 Task: Create a due date automation trigger when advanced on, on the monday of the week before a card is due add fields without custom field "Resume" set to a date not in this week at 11:00 AM.
Action: Mouse moved to (924, 69)
Screenshot: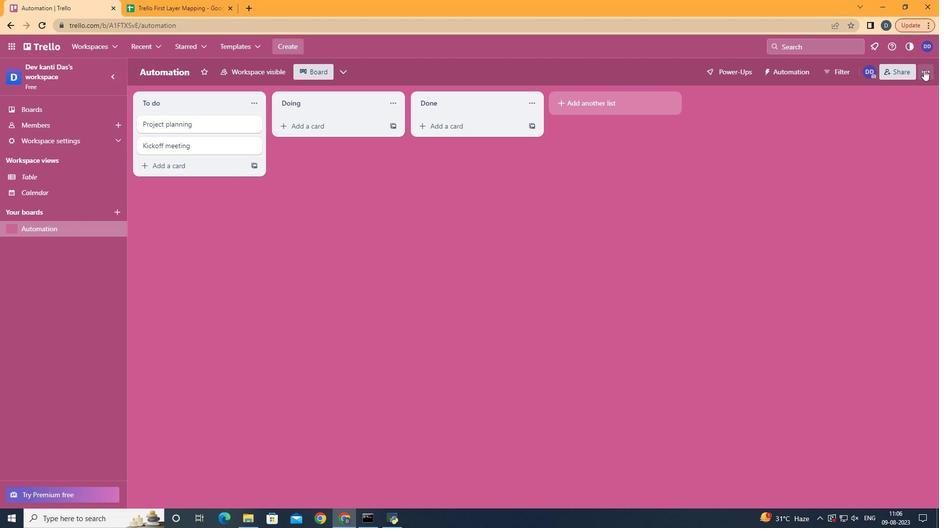 
Action: Mouse pressed left at (924, 69)
Screenshot: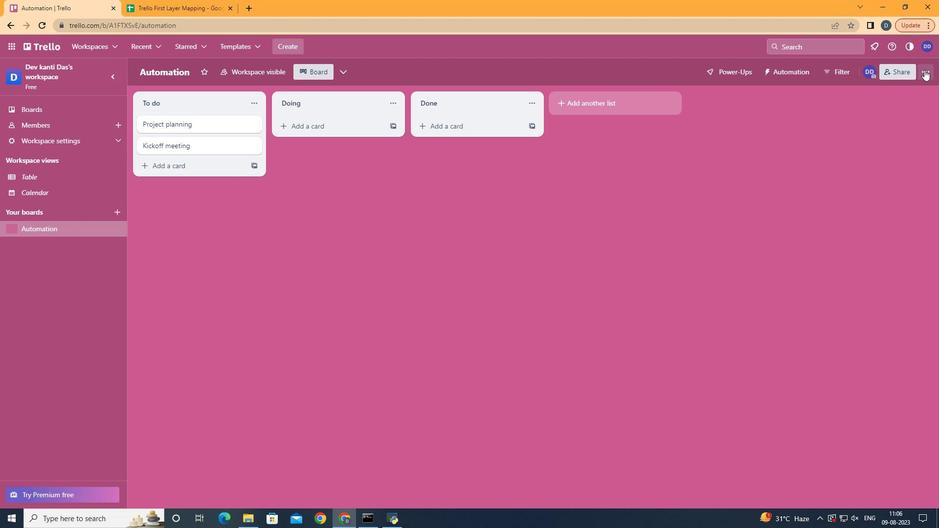 
Action: Mouse moved to (848, 222)
Screenshot: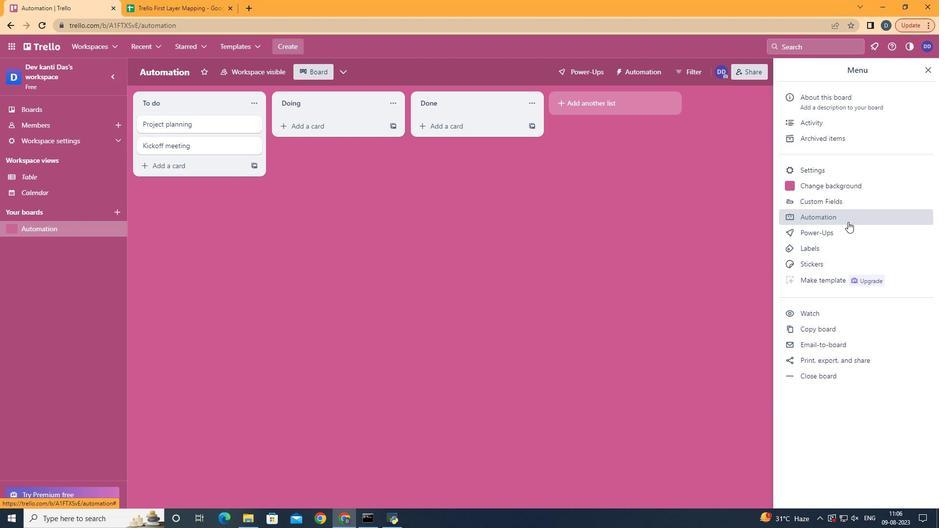 
Action: Mouse pressed left at (848, 222)
Screenshot: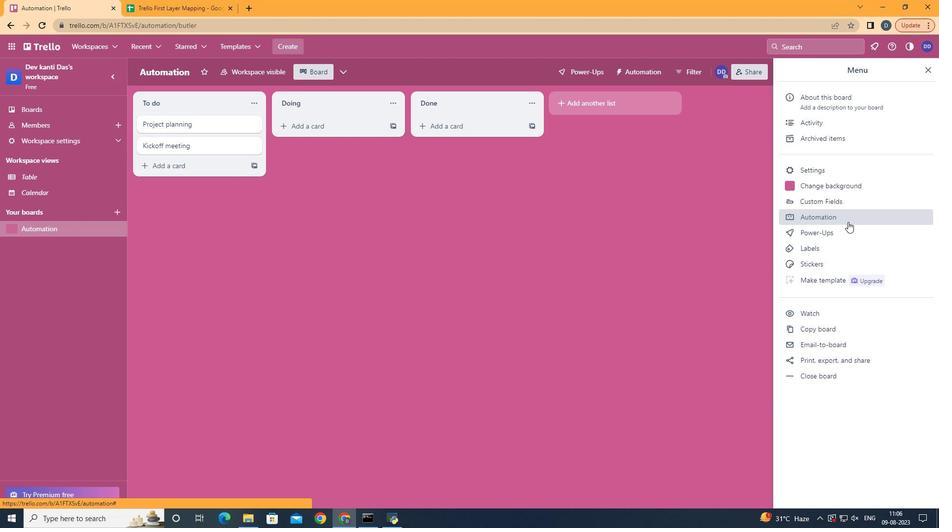 
Action: Mouse moved to (175, 190)
Screenshot: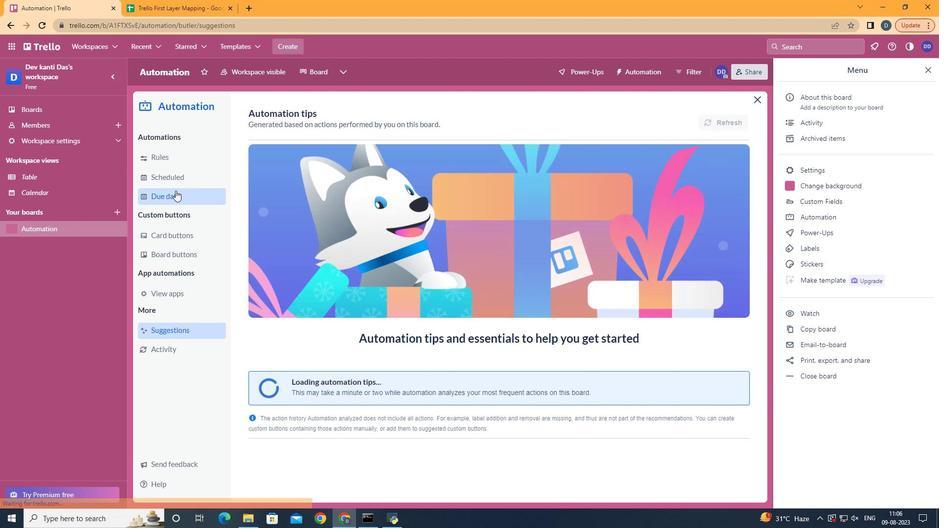 
Action: Mouse pressed left at (175, 190)
Screenshot: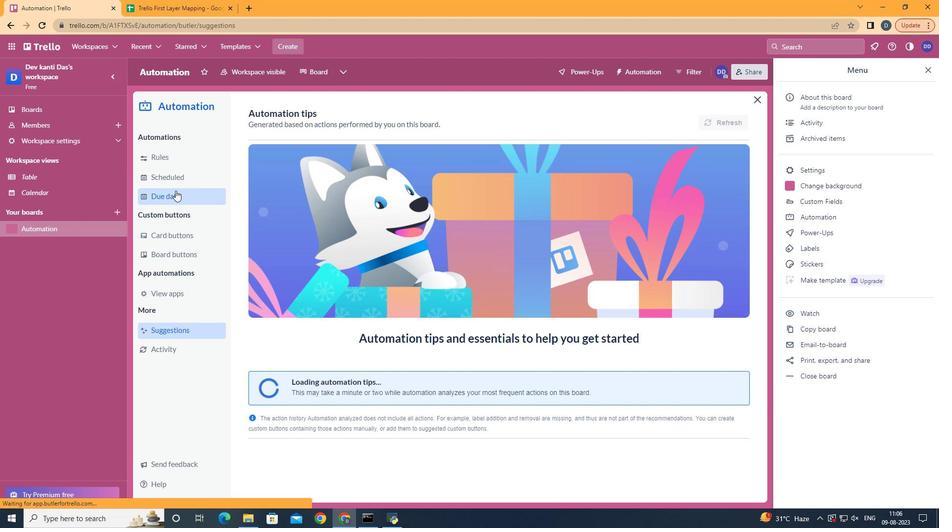 
Action: Mouse moved to (686, 116)
Screenshot: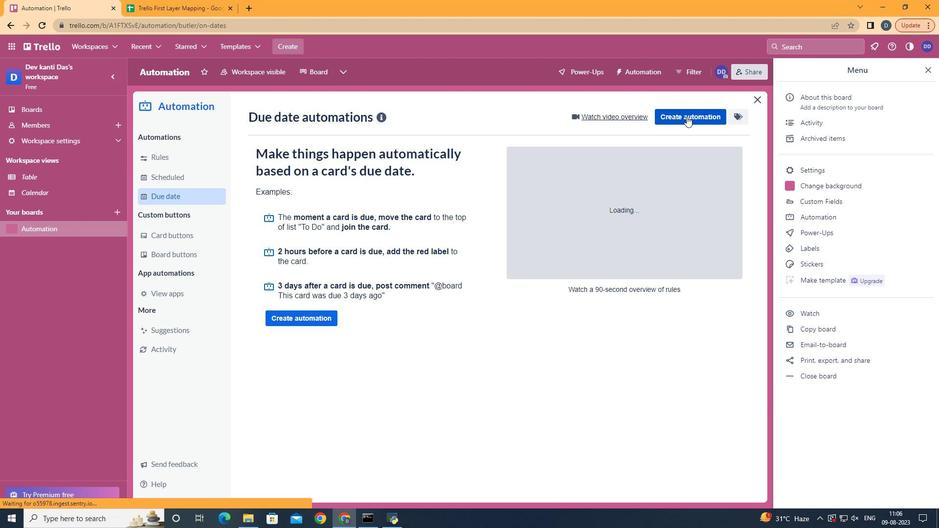 
Action: Mouse pressed left at (686, 116)
Screenshot: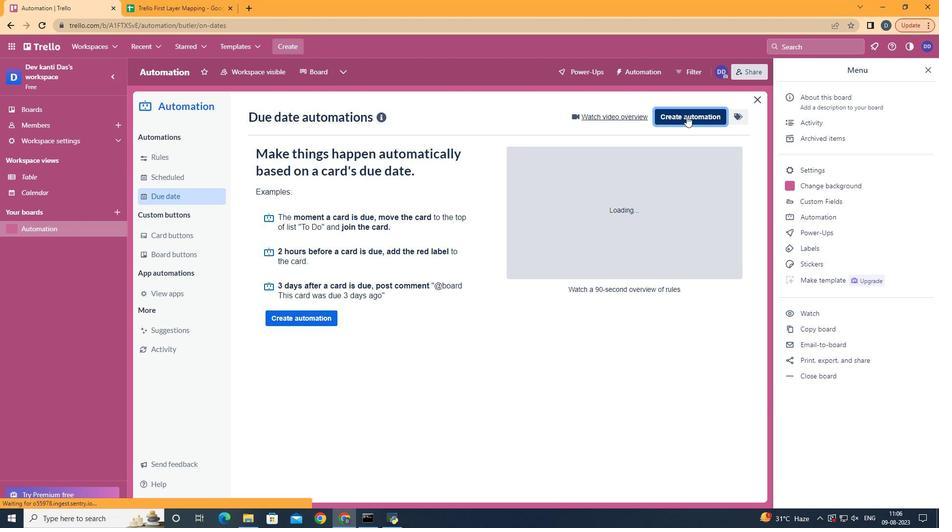 
Action: Mouse moved to (456, 205)
Screenshot: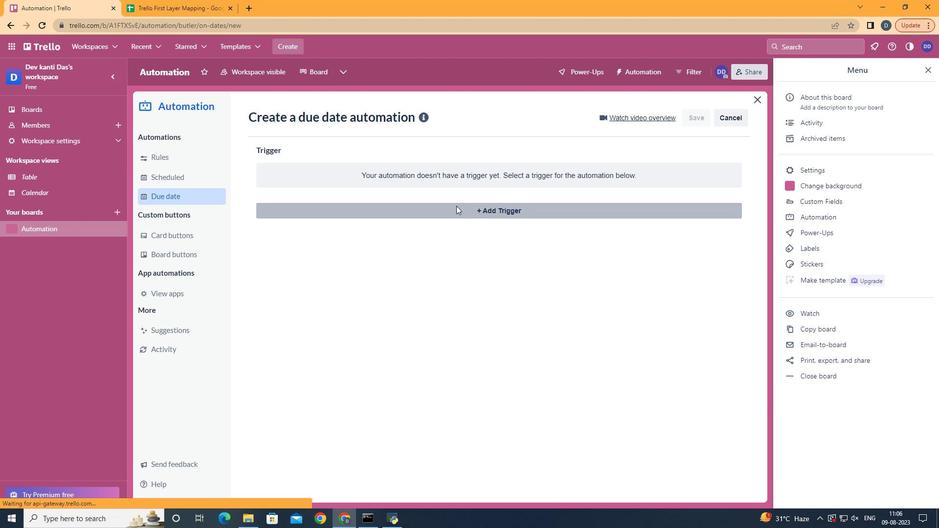 
Action: Mouse pressed left at (456, 205)
Screenshot: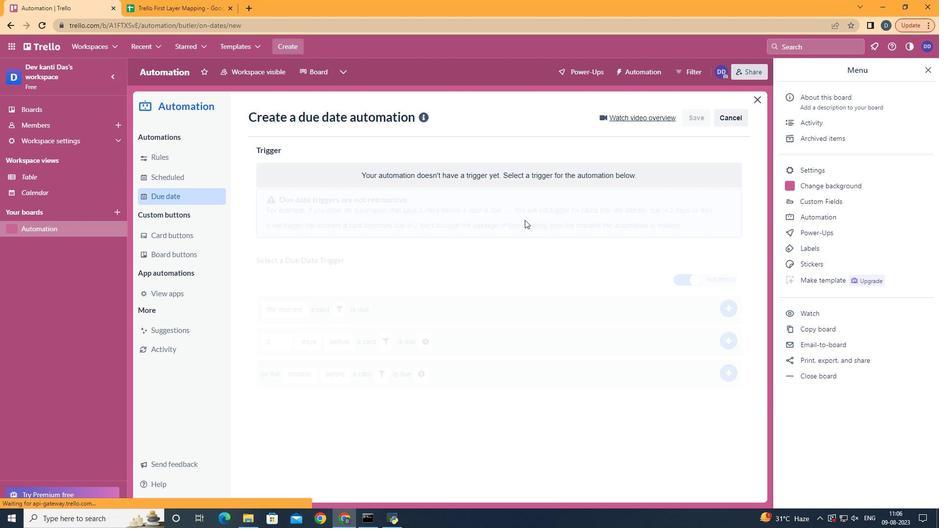 
Action: Mouse moved to (354, 470)
Screenshot: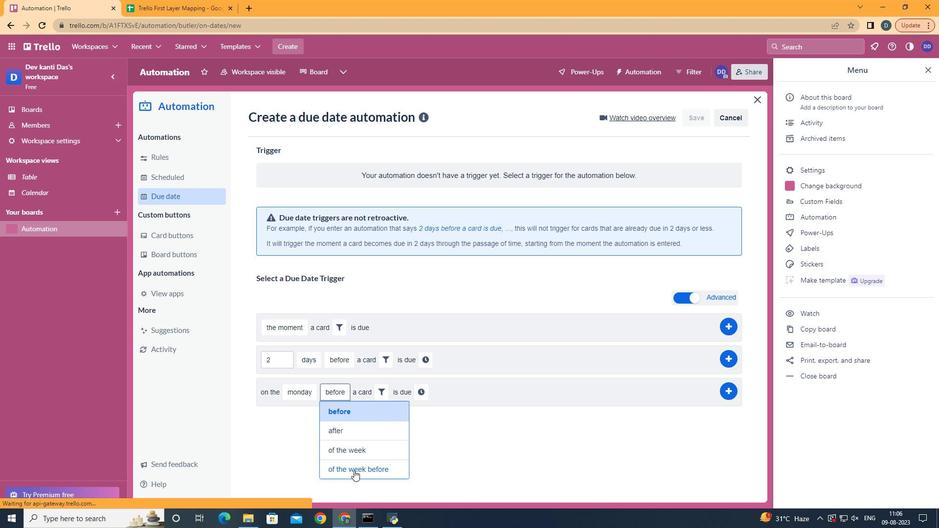 
Action: Mouse pressed left at (354, 470)
Screenshot: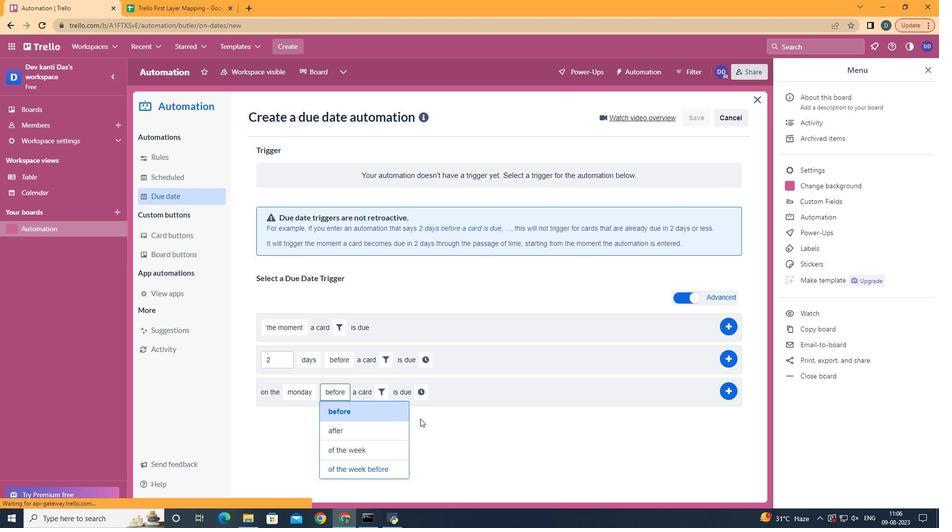 
Action: Mouse moved to (420, 395)
Screenshot: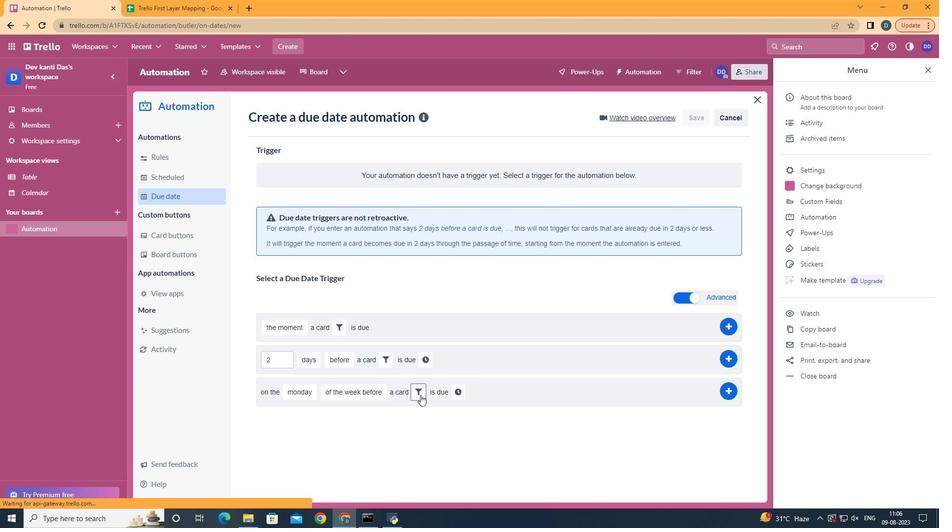 
Action: Mouse pressed left at (420, 395)
Screenshot: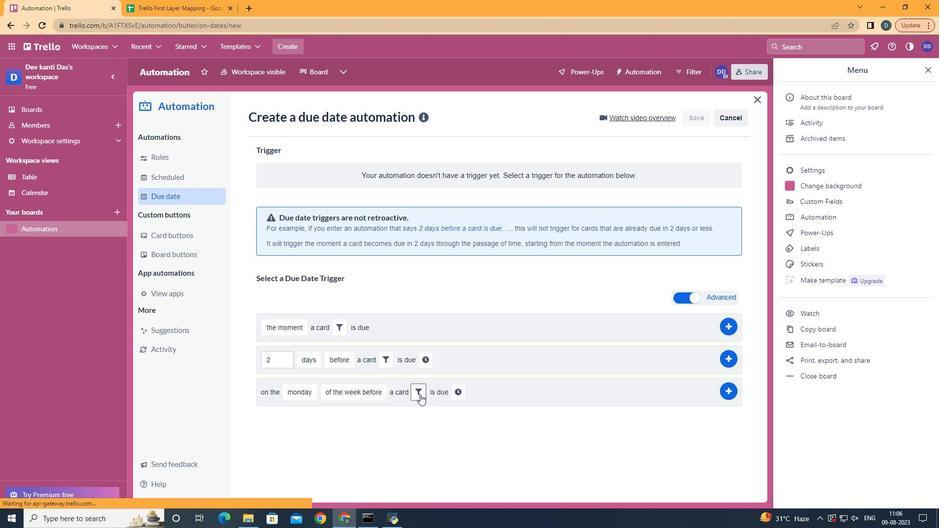 
Action: Mouse moved to (585, 421)
Screenshot: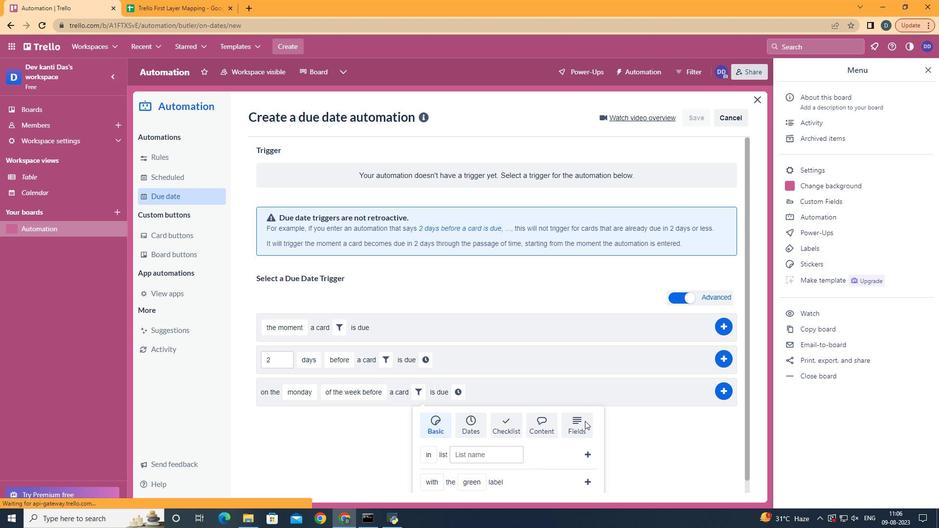 
Action: Mouse pressed left at (585, 421)
Screenshot: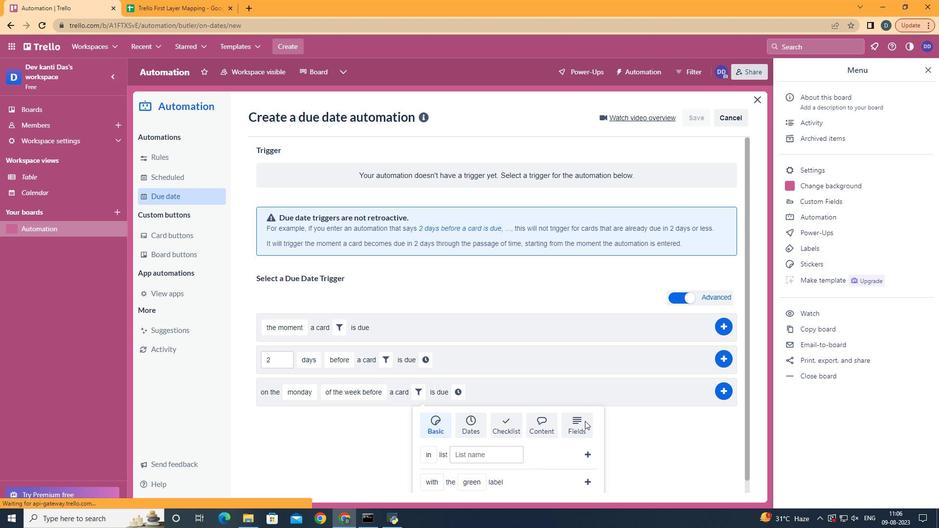 
Action: Mouse moved to (585, 421)
Screenshot: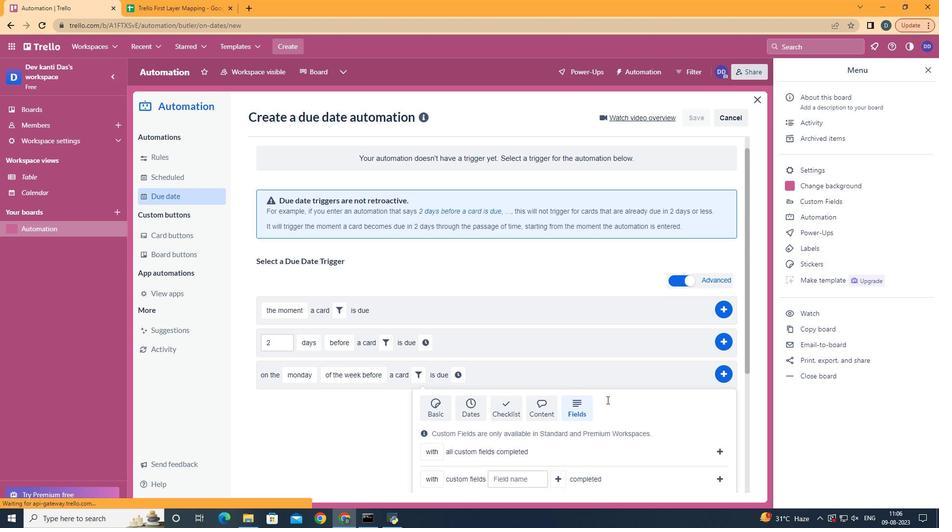 
Action: Mouse scrolled (585, 420) with delta (0, 0)
Screenshot: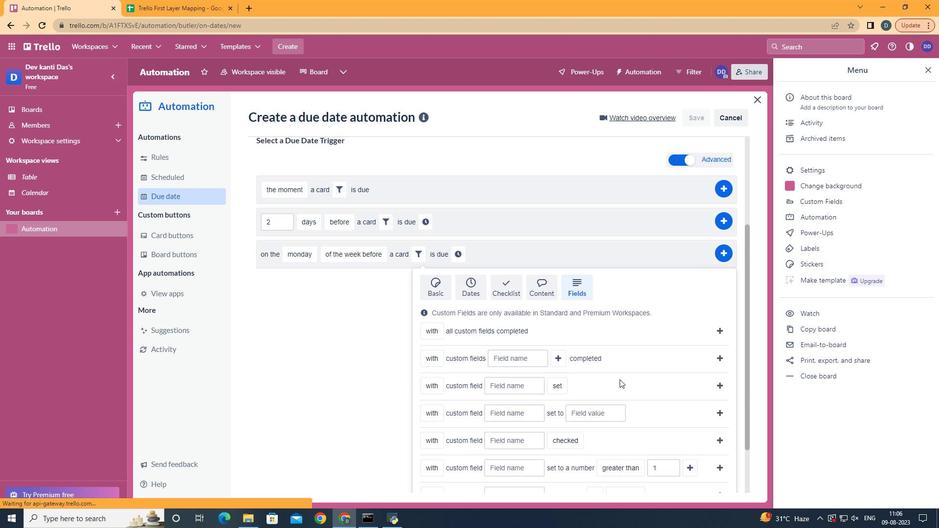 
Action: Mouse scrolled (585, 420) with delta (0, 0)
Screenshot: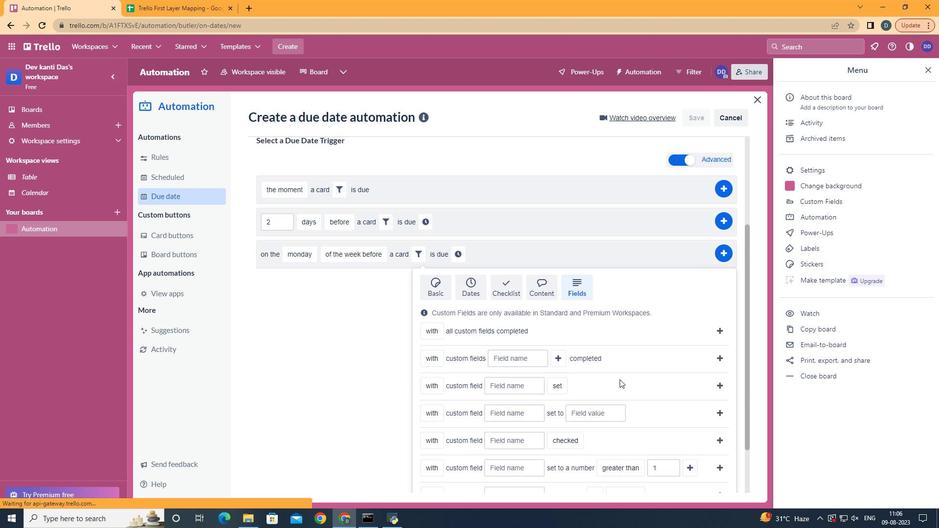 
Action: Mouse scrolled (585, 420) with delta (0, 0)
Screenshot: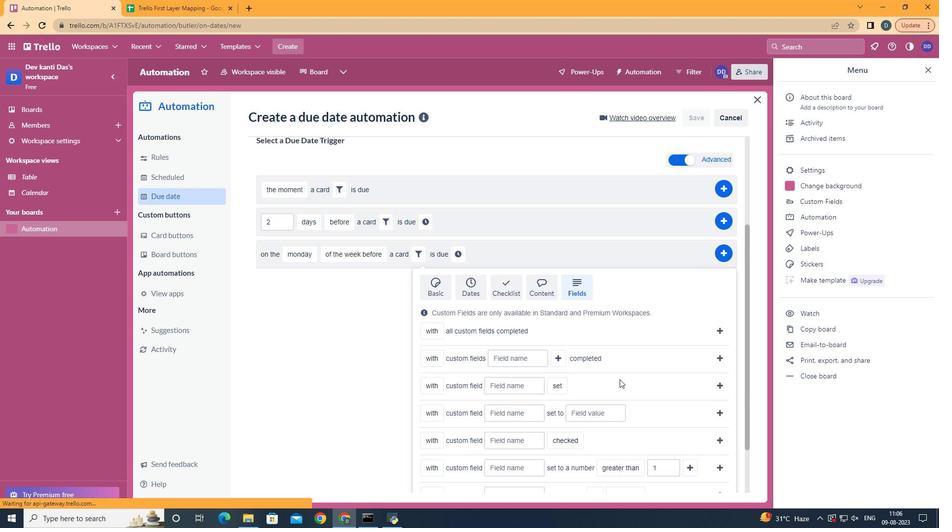 
Action: Mouse moved to (585, 421)
Screenshot: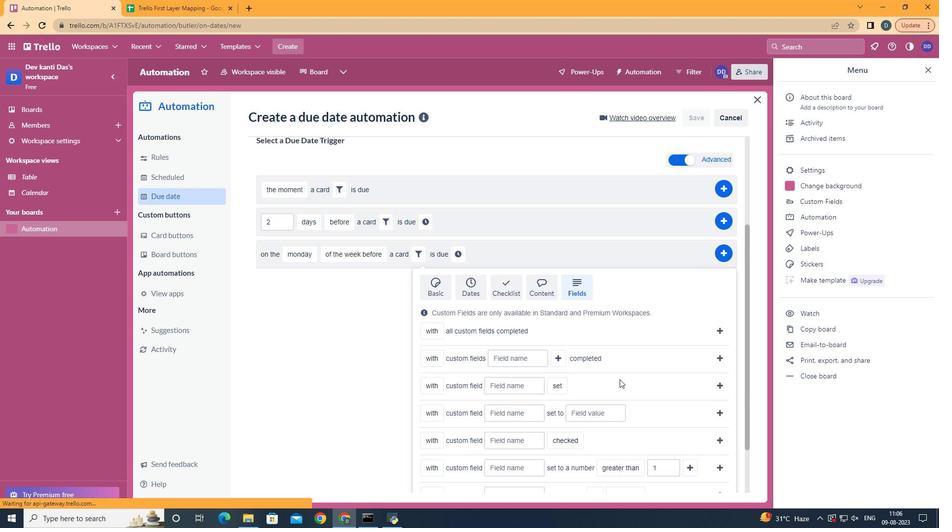 
Action: Mouse scrolled (585, 420) with delta (0, 0)
Screenshot: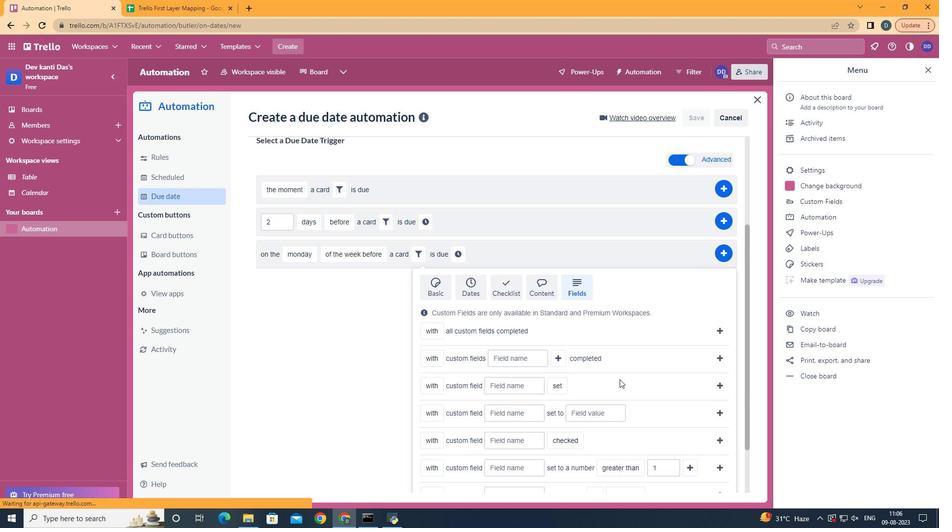 
Action: Mouse moved to (588, 416)
Screenshot: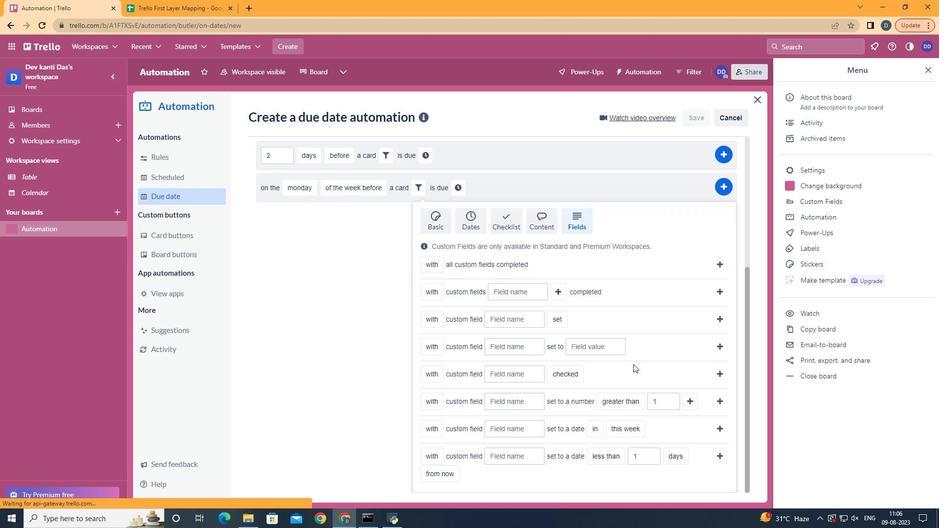 
Action: Mouse scrolled (588, 416) with delta (0, 0)
Screenshot: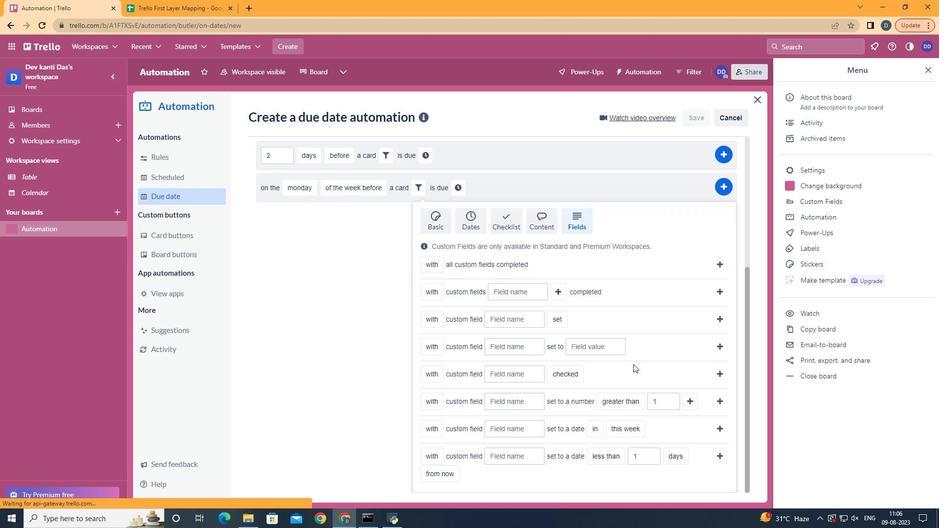 
Action: Mouse moved to (436, 458)
Screenshot: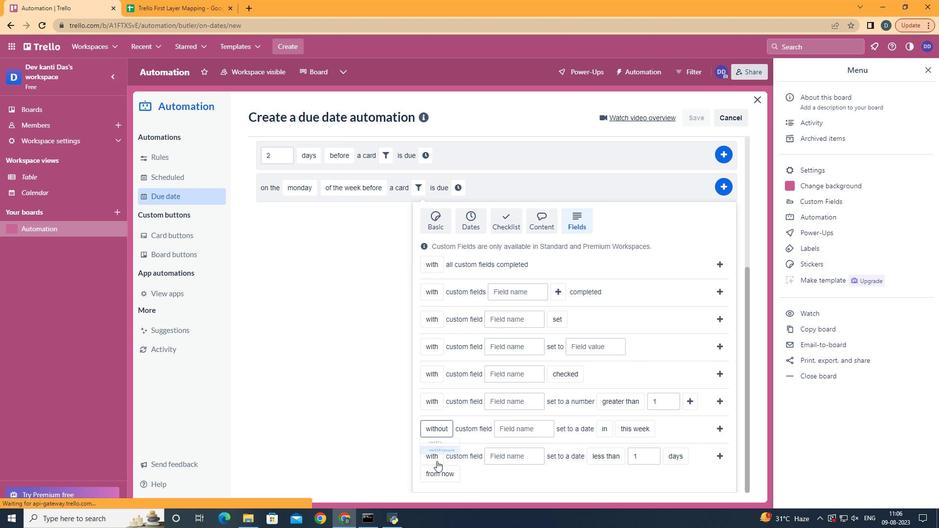 
Action: Mouse pressed left at (436, 458)
Screenshot: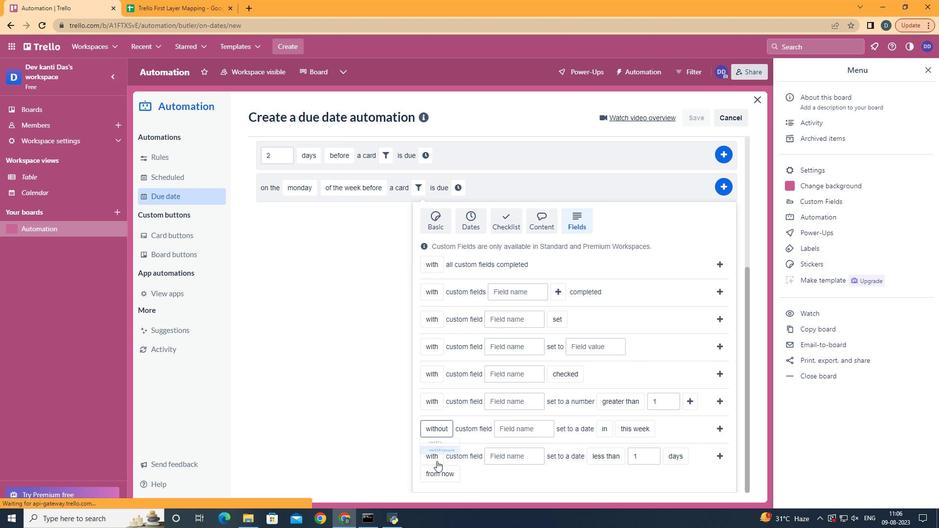 
Action: Mouse moved to (520, 432)
Screenshot: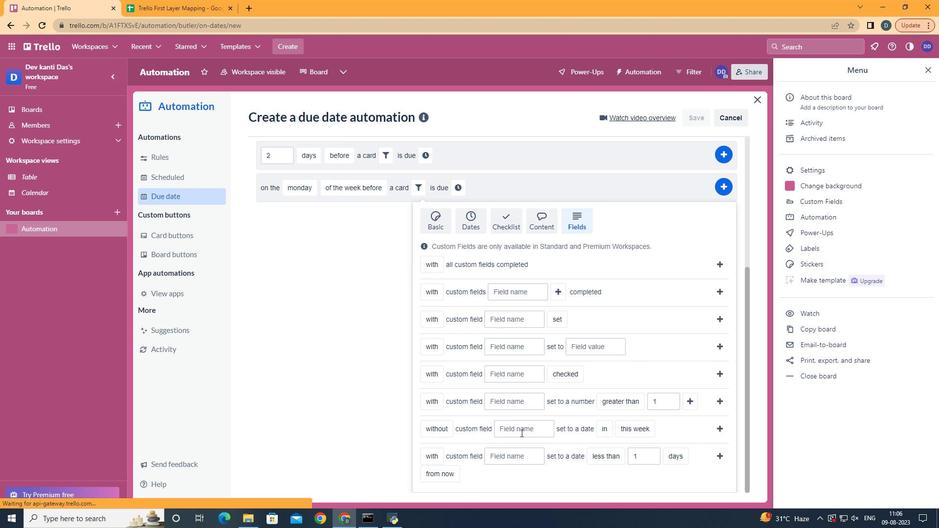 
Action: Mouse pressed left at (520, 432)
Screenshot: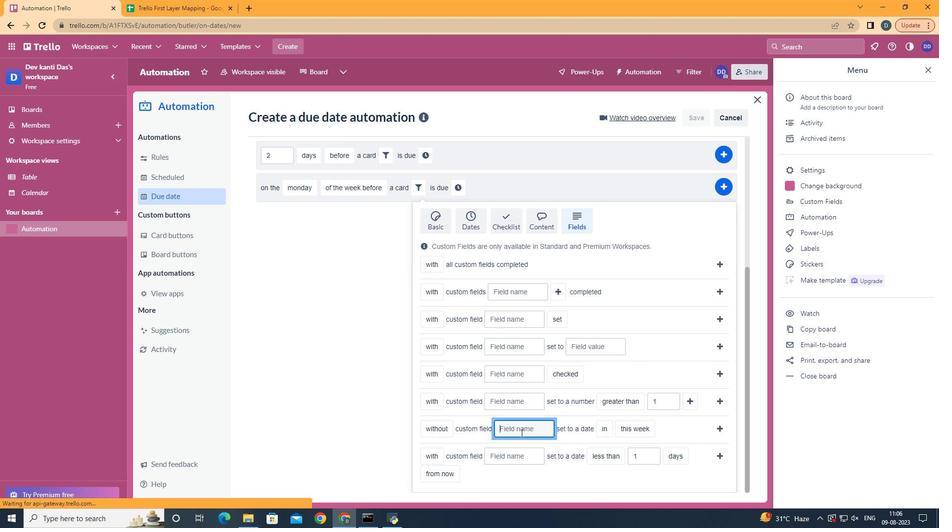 
Action: Key pressed <Key.shift>Resume
Screenshot: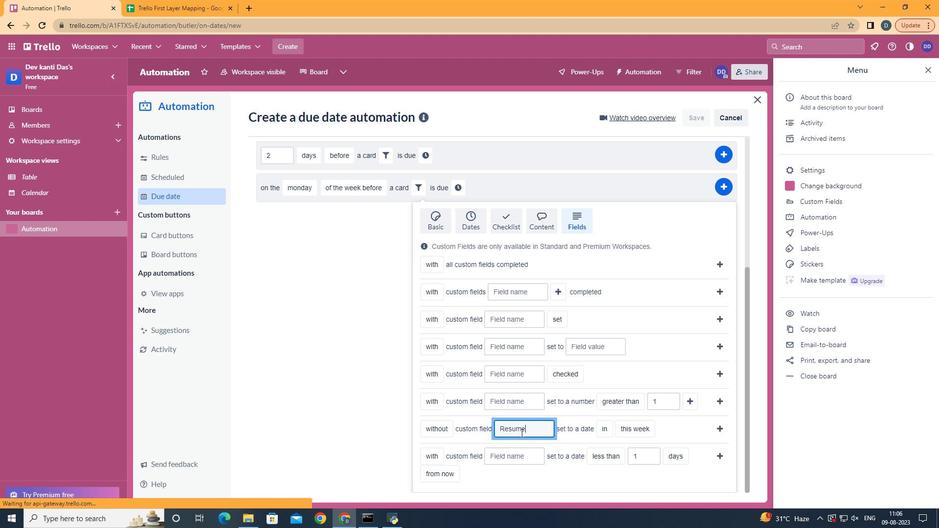 
Action: Mouse moved to (609, 476)
Screenshot: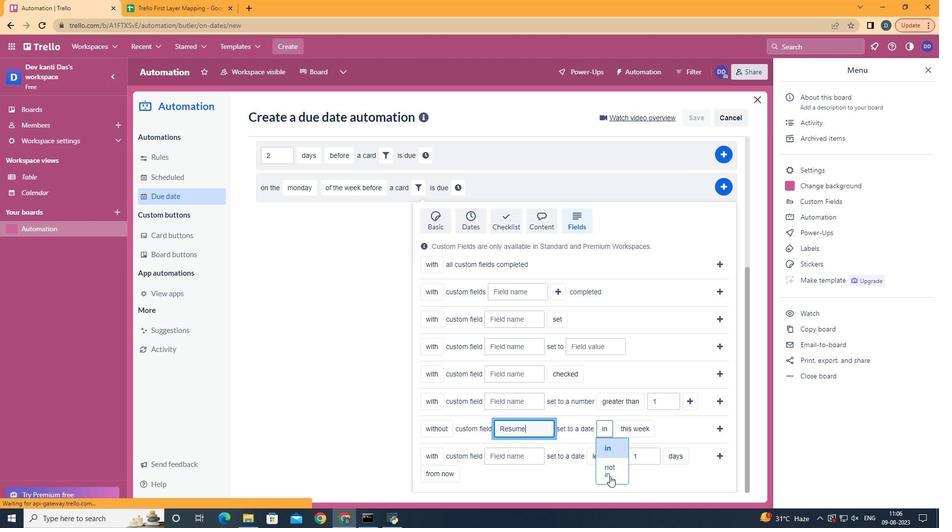 
Action: Mouse pressed left at (609, 476)
Screenshot: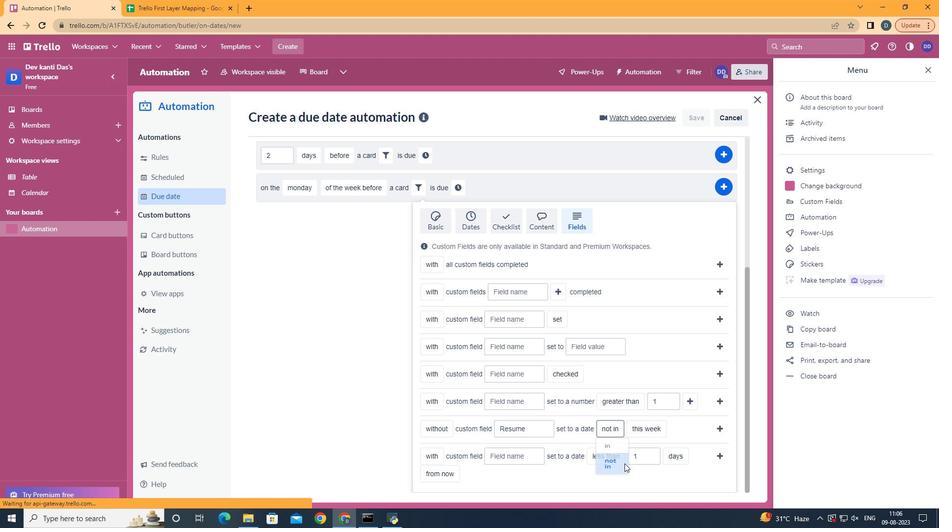 
Action: Mouse moved to (650, 446)
Screenshot: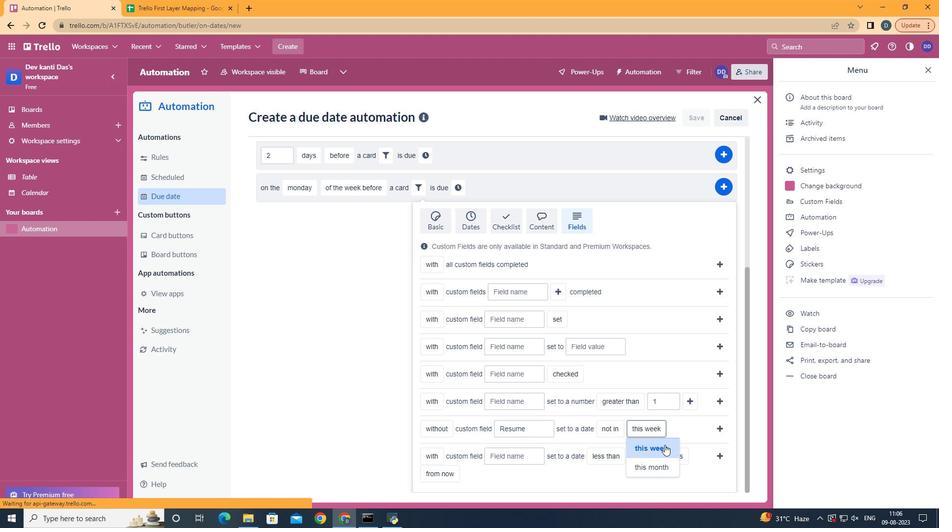 
Action: Mouse pressed left at (650, 446)
Screenshot: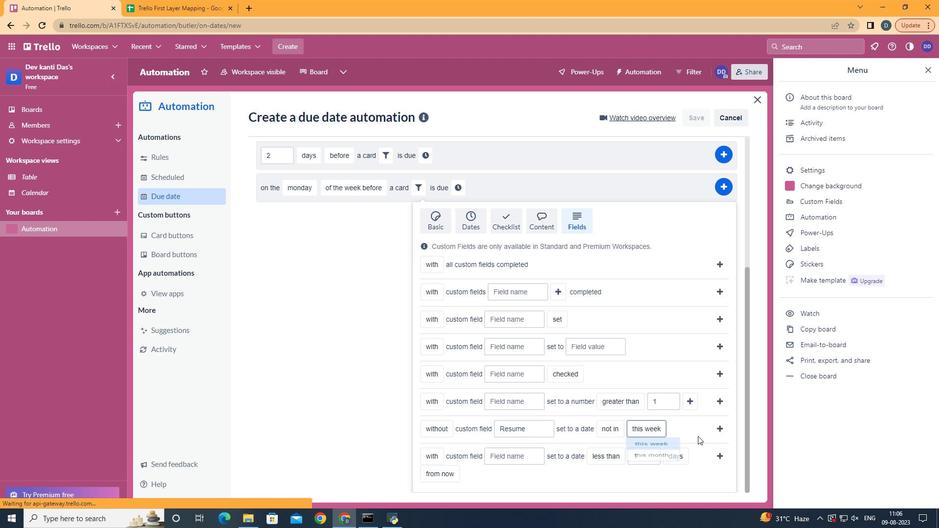 
Action: Mouse moved to (721, 427)
Screenshot: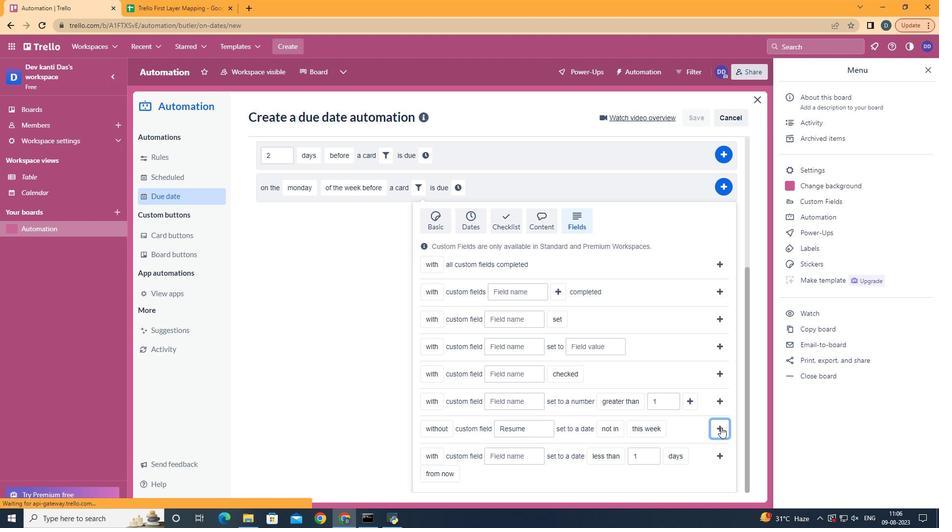 
Action: Mouse pressed left at (721, 427)
Screenshot: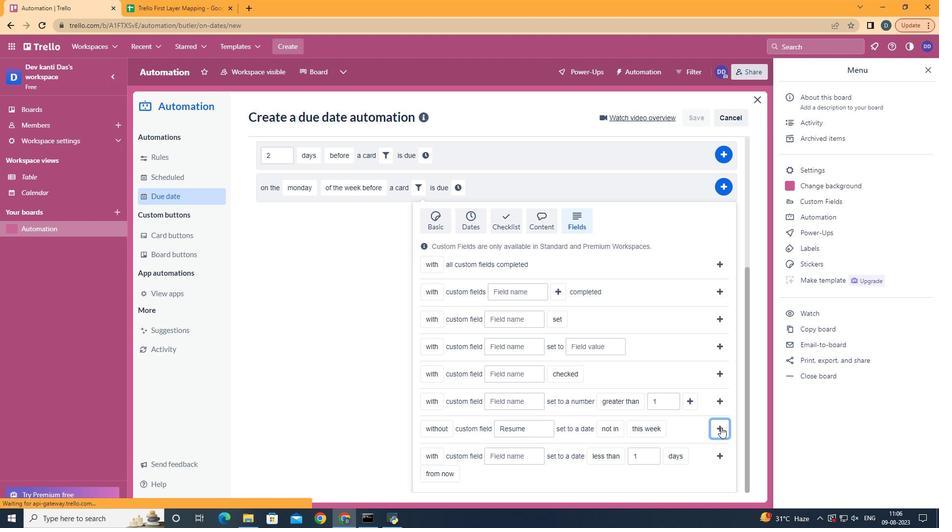 
Action: Mouse moved to (667, 393)
Screenshot: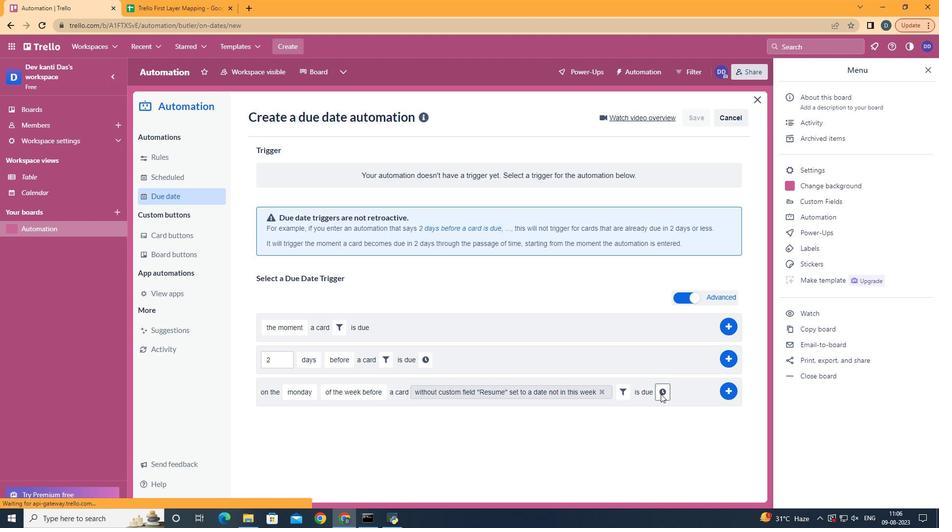 
Action: Mouse pressed left at (667, 393)
Screenshot: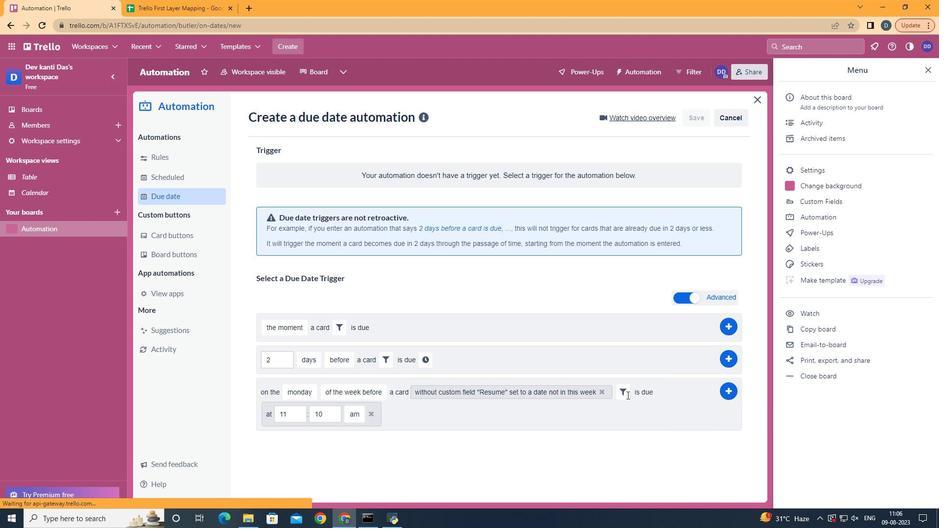 
Action: Mouse moved to (331, 413)
Screenshot: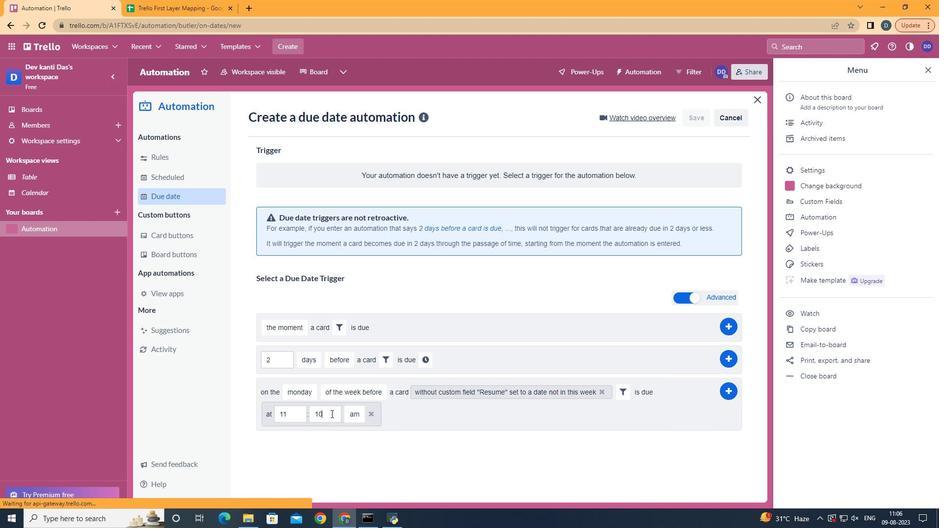 
Action: Mouse pressed left at (331, 413)
Screenshot: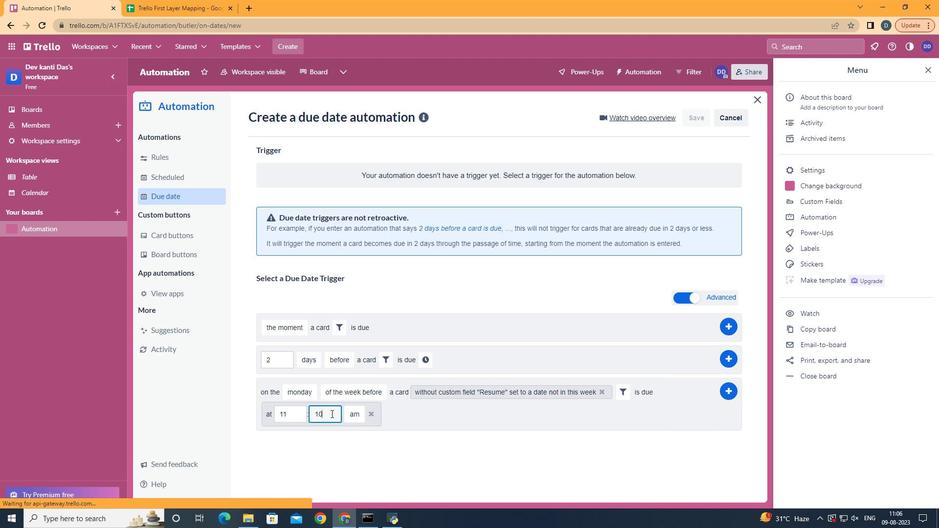 
Action: Key pressed <Key.backspace><Key.backspace>00
Screenshot: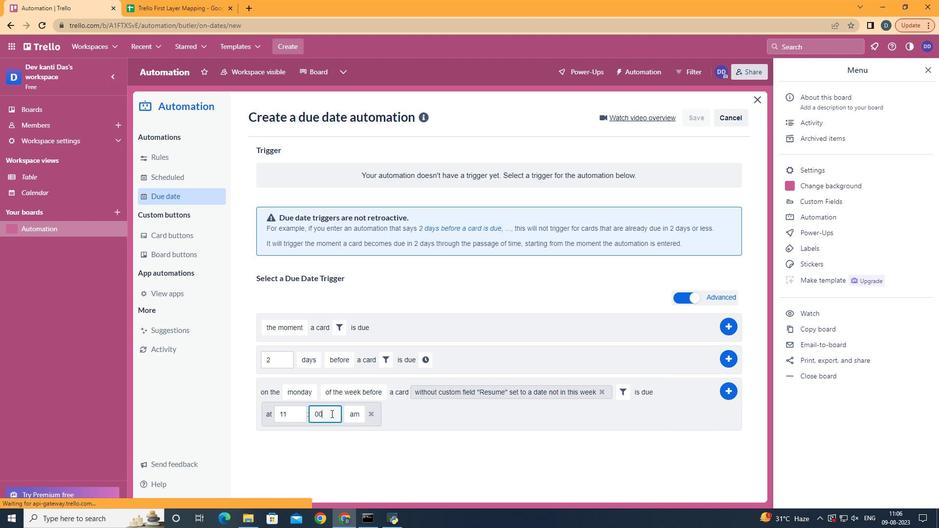 
Action: Mouse moved to (727, 388)
Screenshot: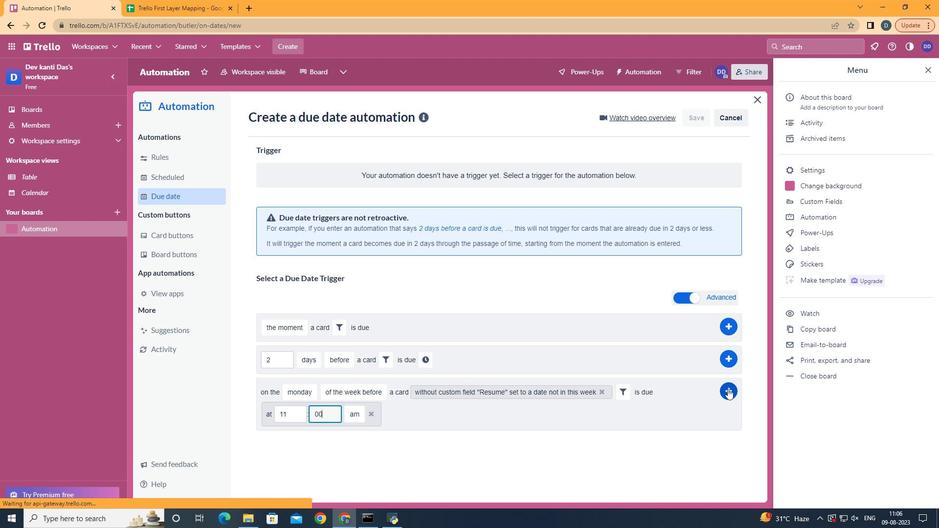 
Action: Mouse pressed left at (727, 388)
Screenshot: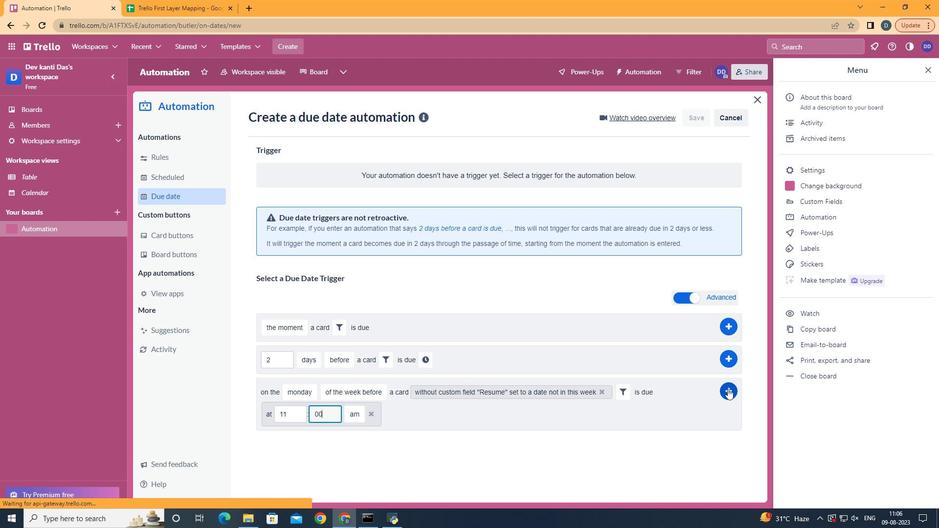 
Action: Mouse moved to (583, 200)
Screenshot: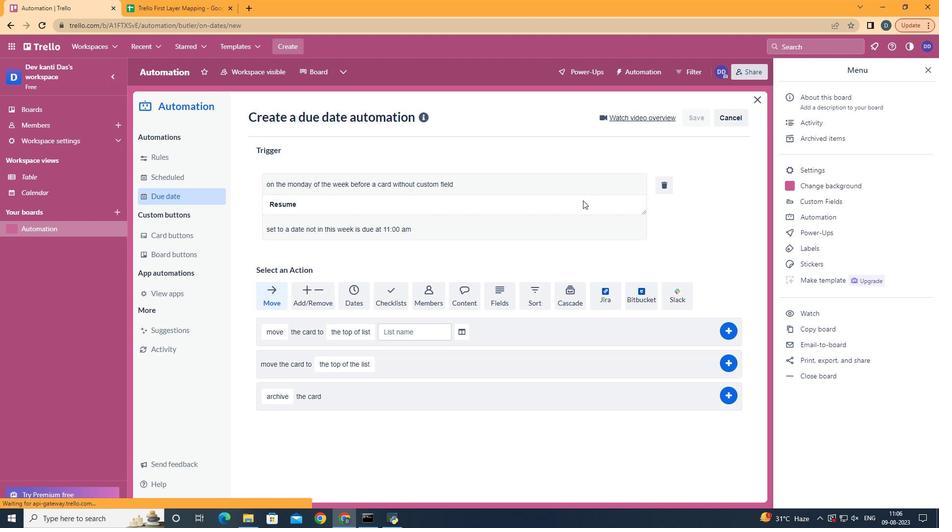 
